 Task: Look for products in the category "Permesan" from Belgioioso only.
Action: Mouse moved to (982, 351)
Screenshot: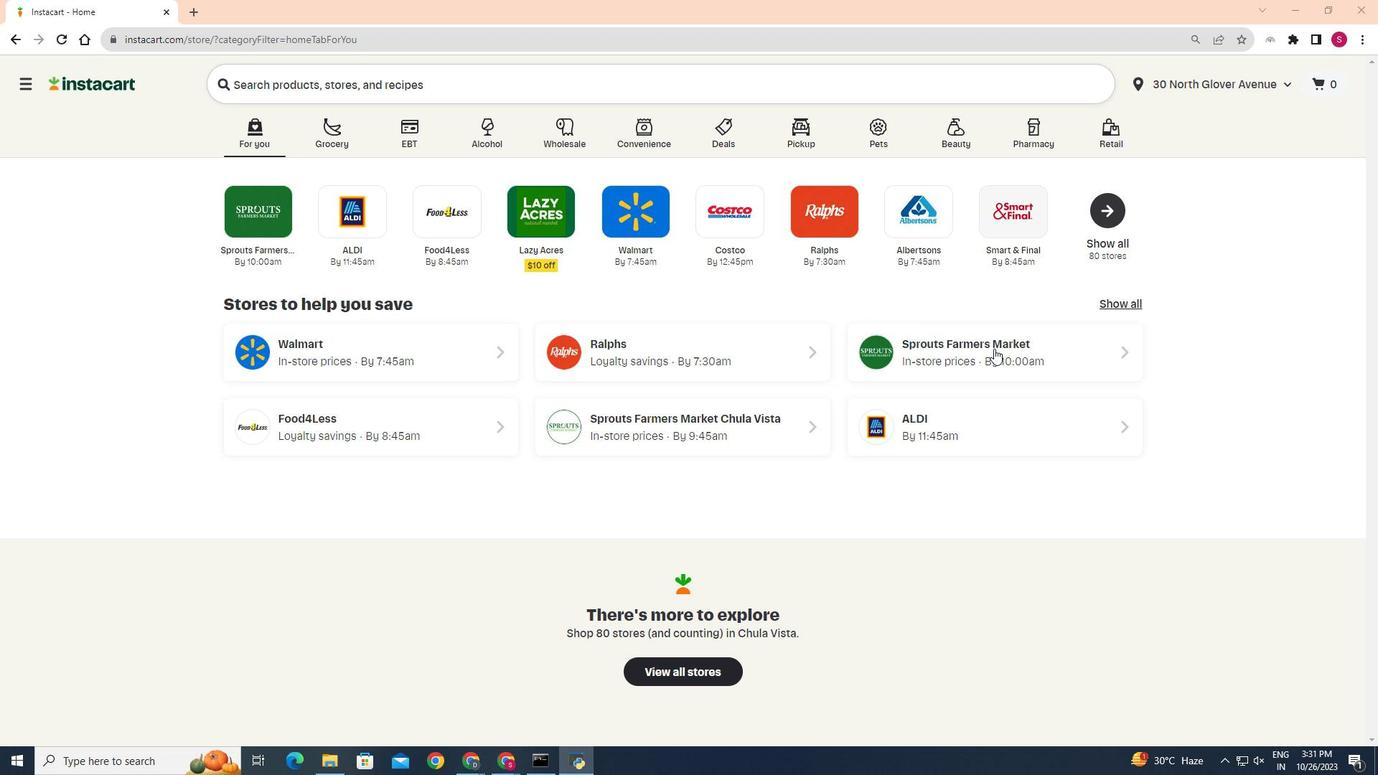 
Action: Mouse pressed left at (982, 351)
Screenshot: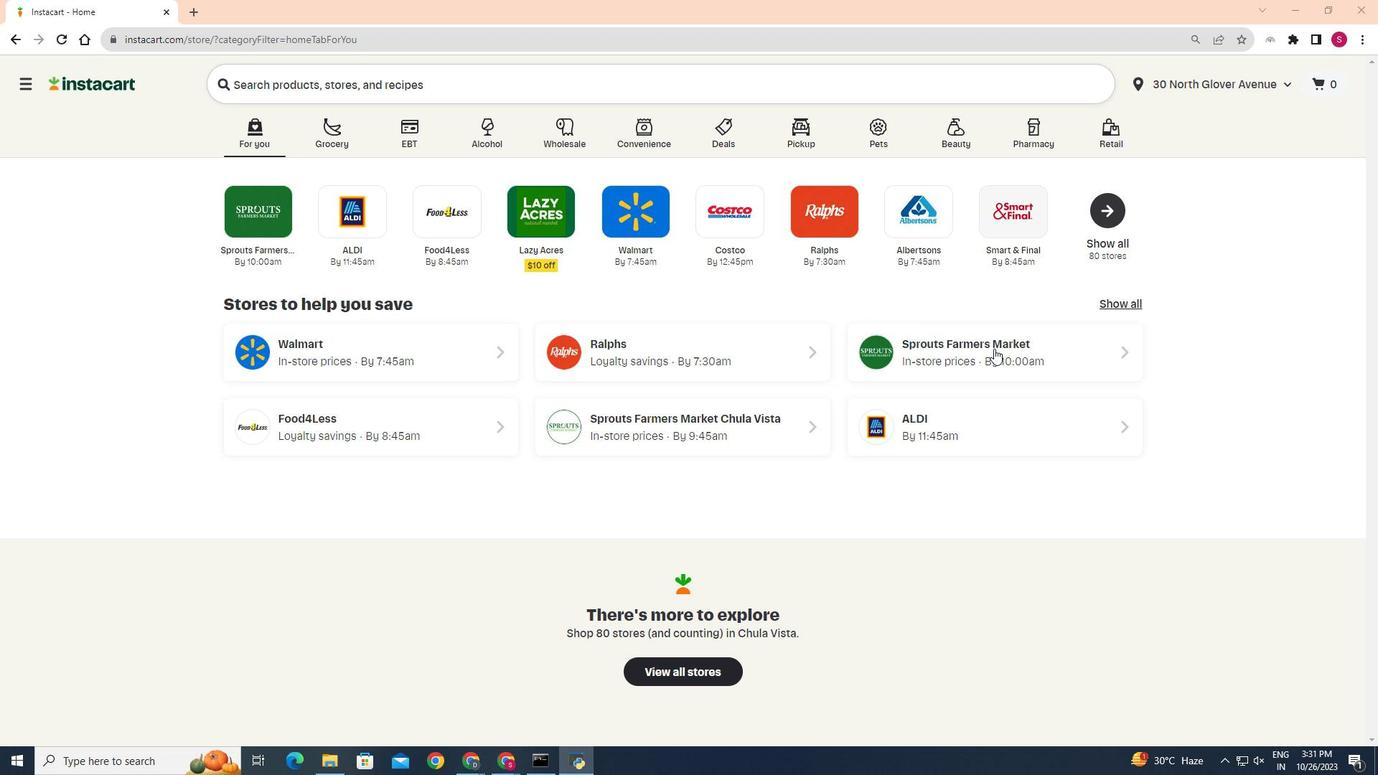
Action: Mouse moved to (55, 582)
Screenshot: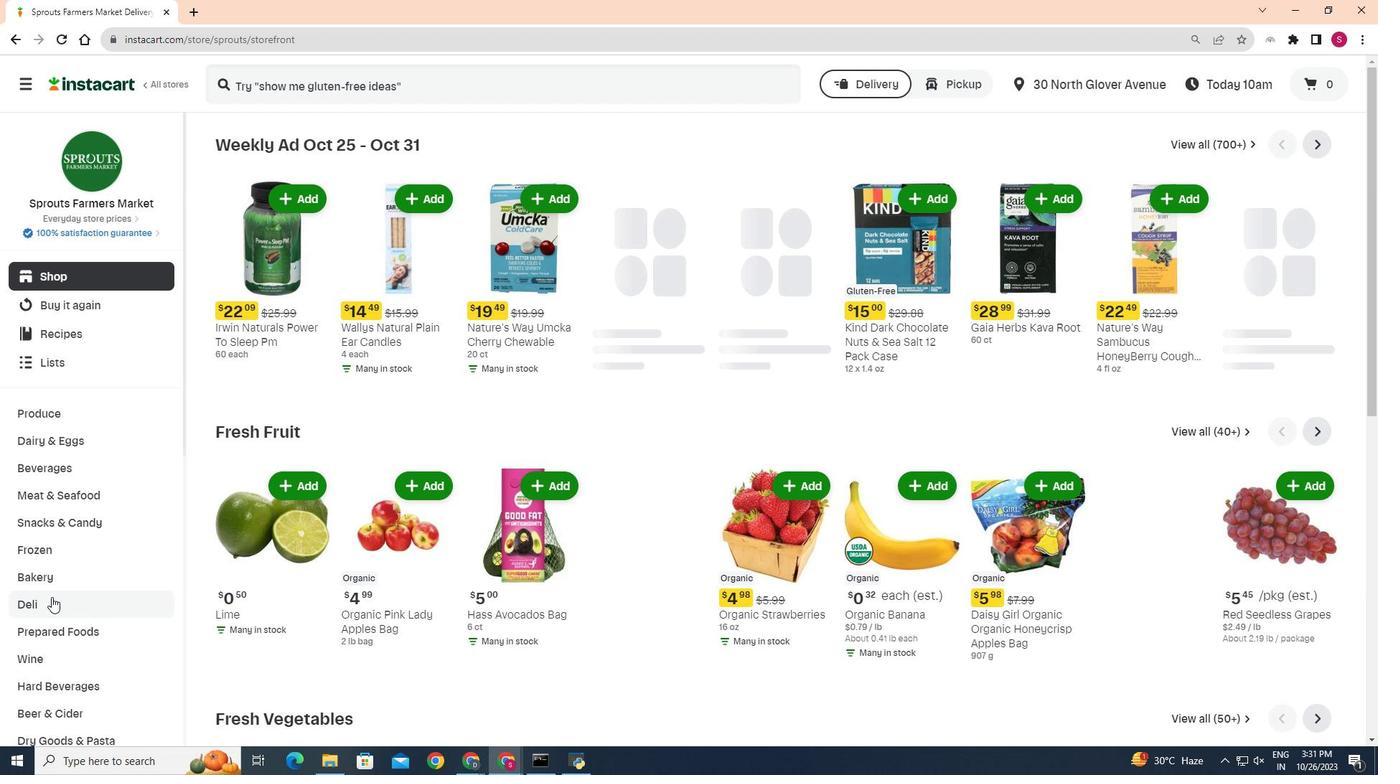 
Action: Mouse pressed left at (55, 582)
Screenshot: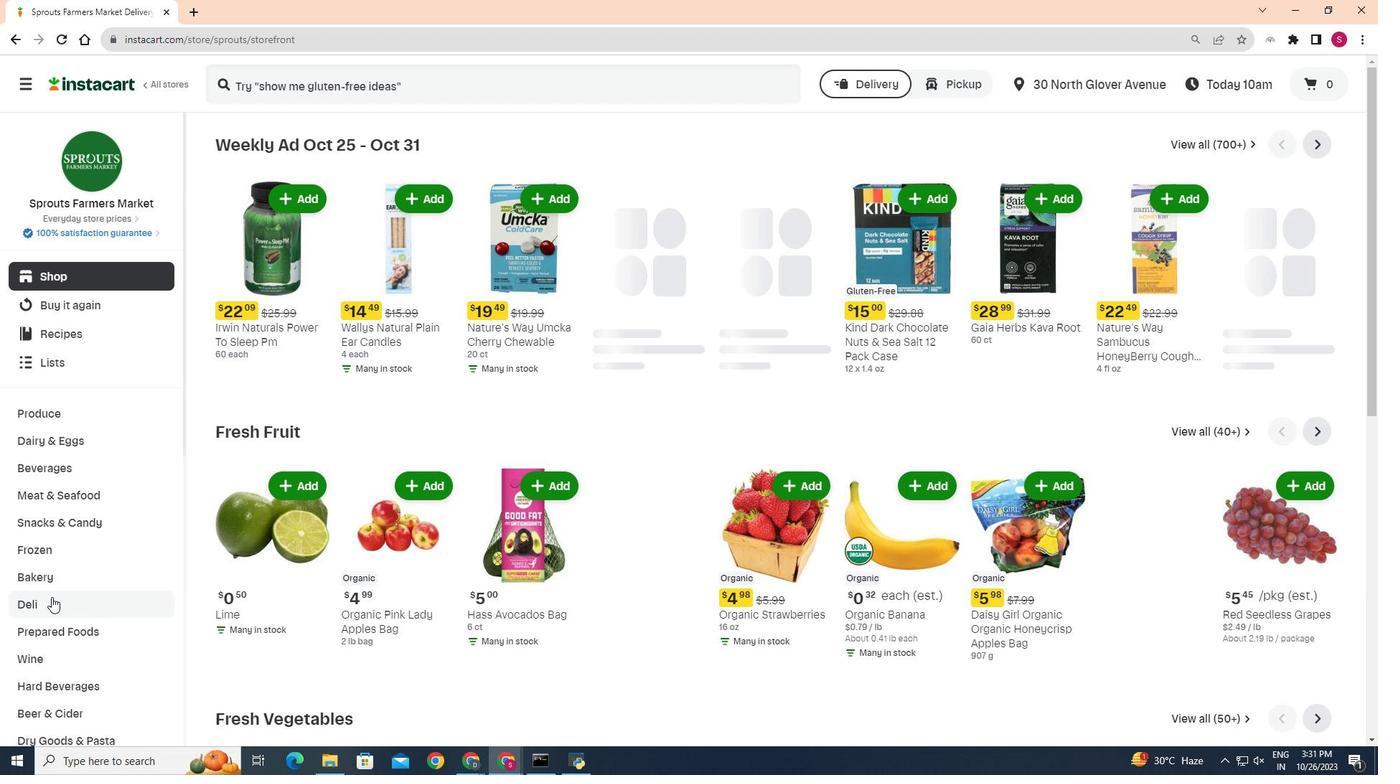 
Action: Mouse moved to (376, 195)
Screenshot: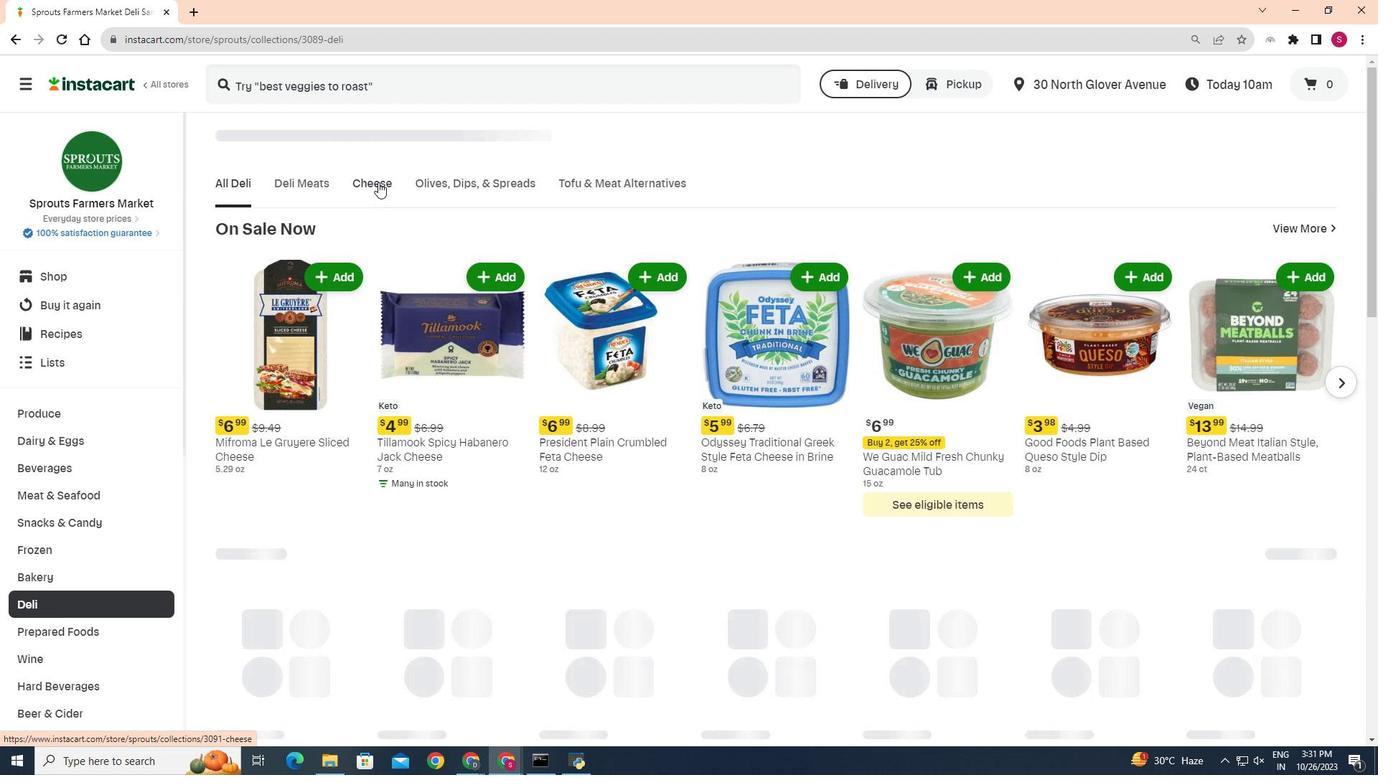 
Action: Mouse pressed left at (376, 195)
Screenshot: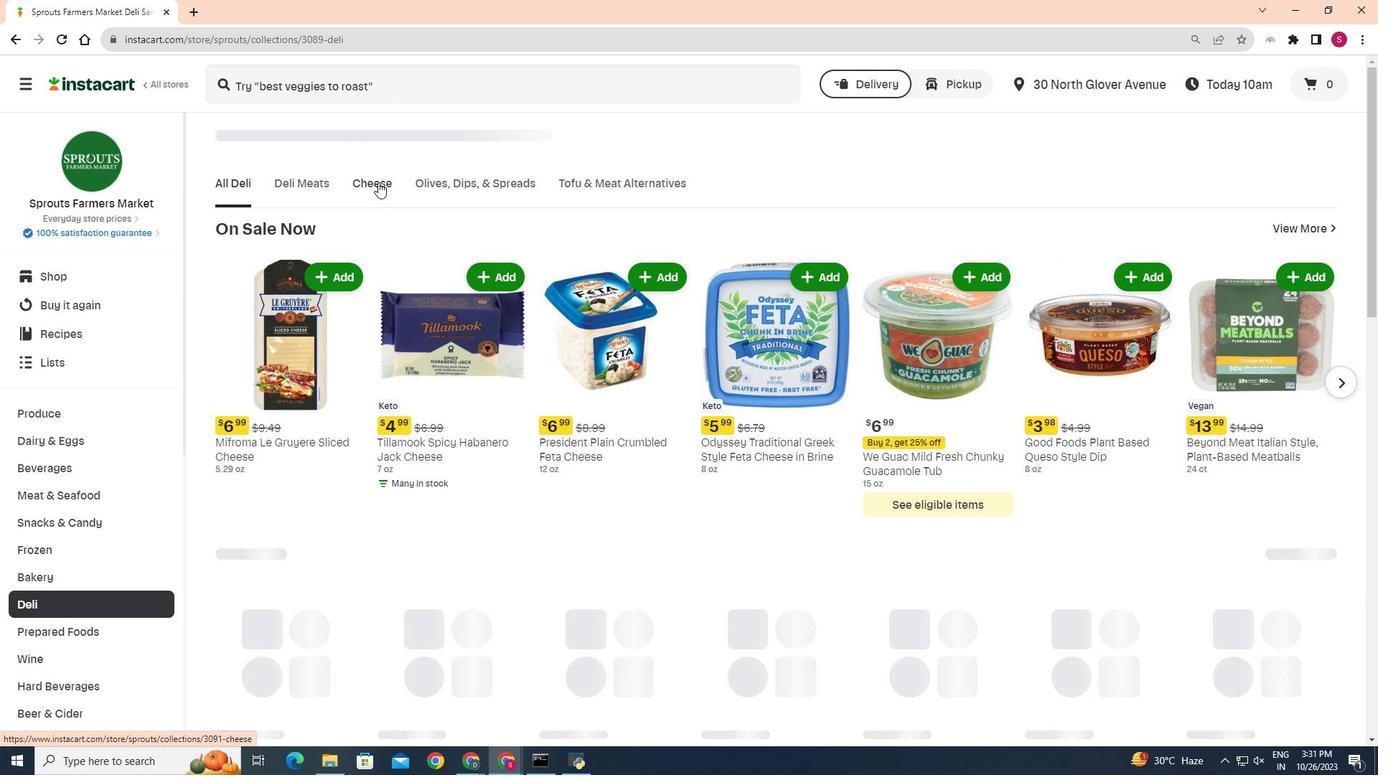 
Action: Mouse moved to (709, 251)
Screenshot: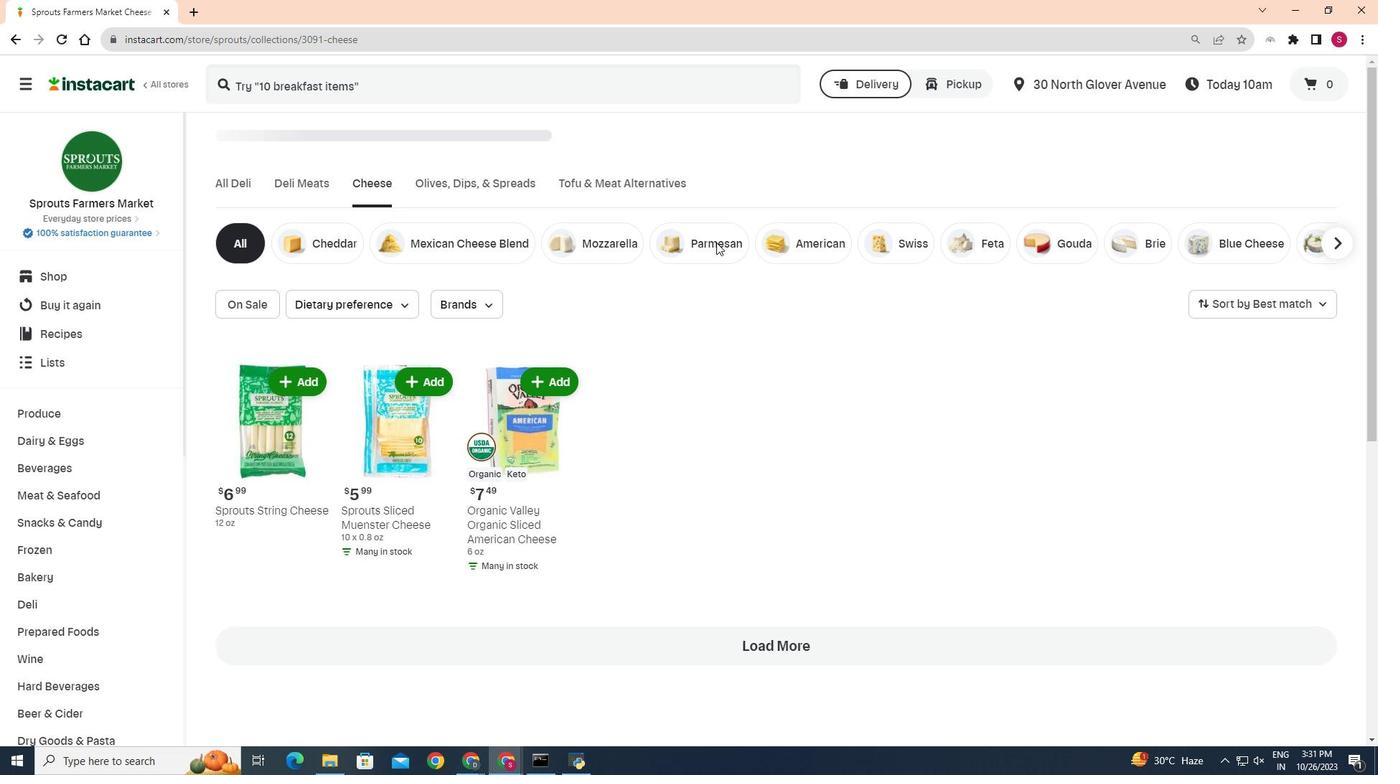 
Action: Mouse pressed left at (709, 251)
Screenshot: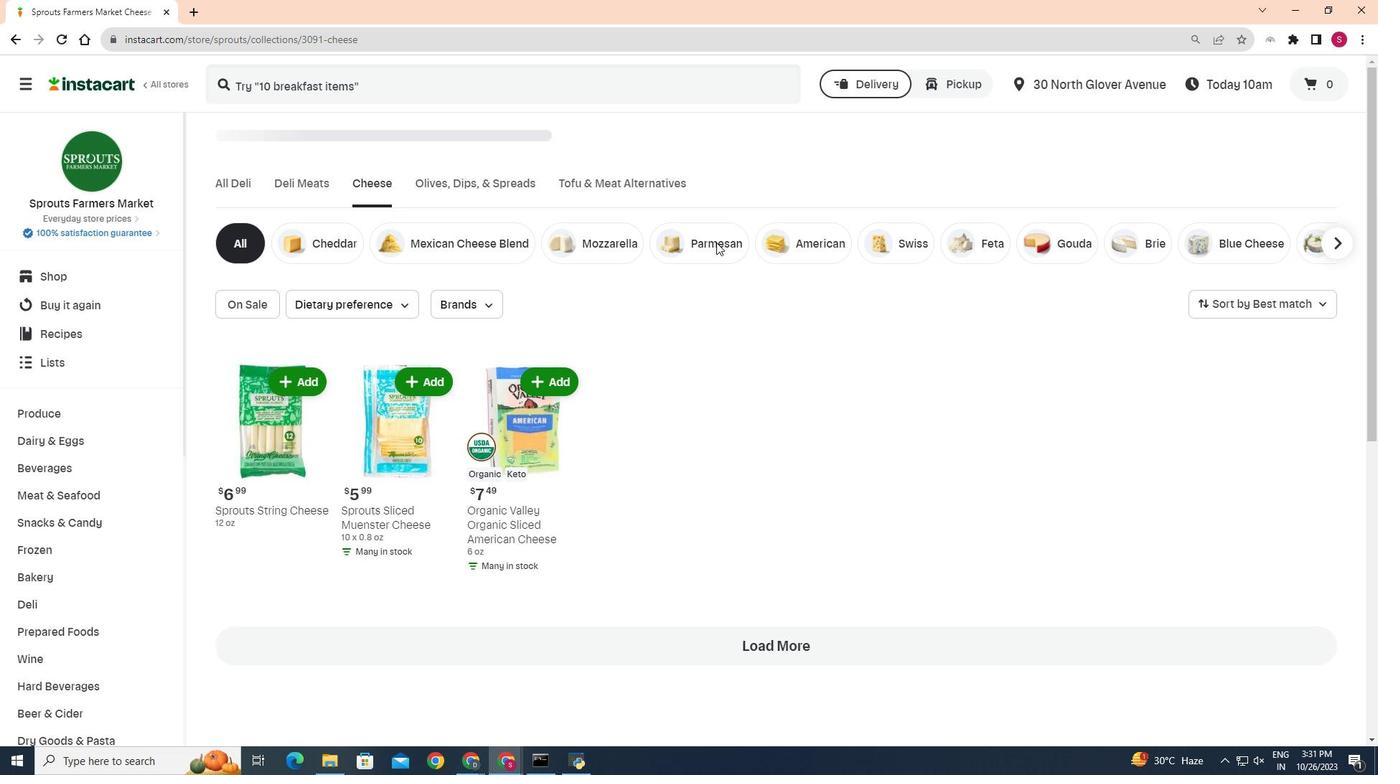 
Action: Mouse moved to (707, 259)
Screenshot: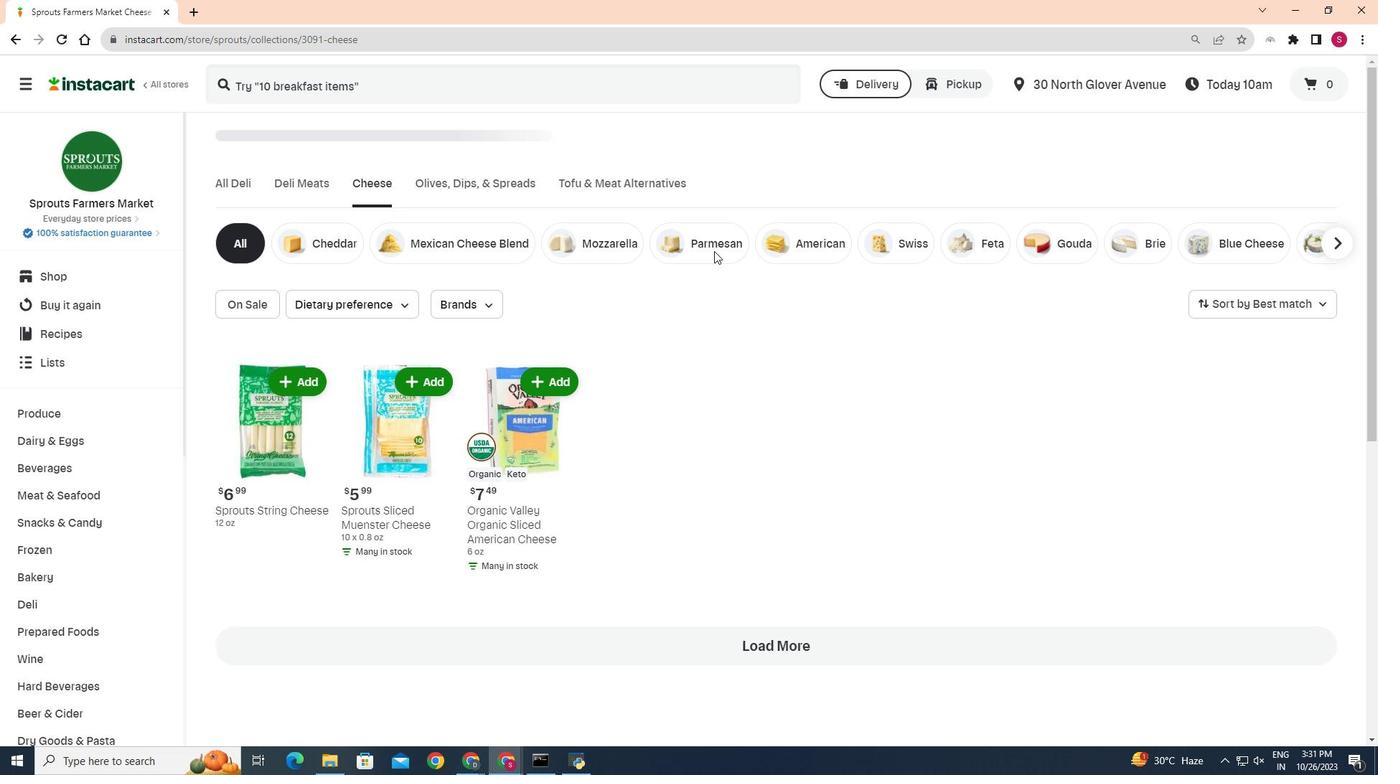 
Action: Mouse pressed left at (707, 259)
Screenshot: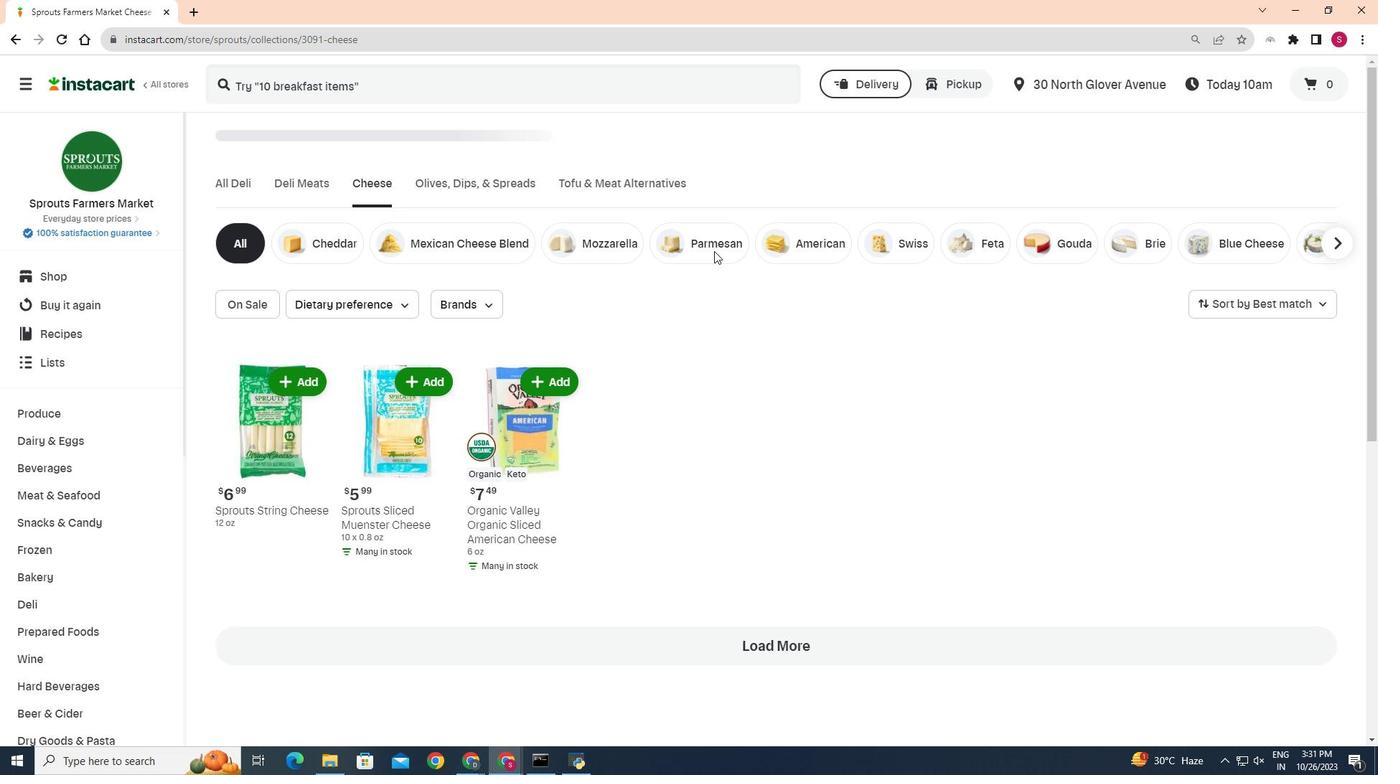 
Action: Mouse moved to (691, 258)
Screenshot: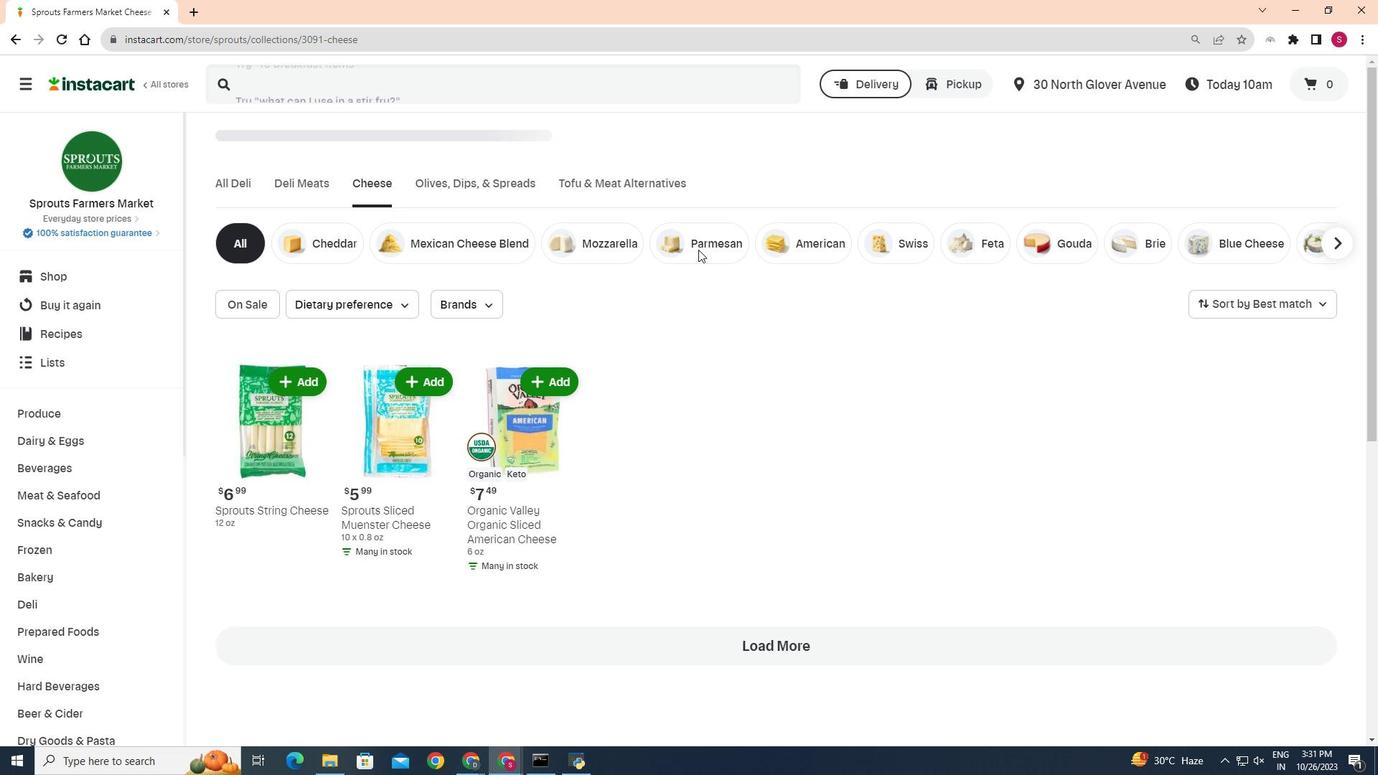 
Action: Mouse pressed left at (691, 258)
Screenshot: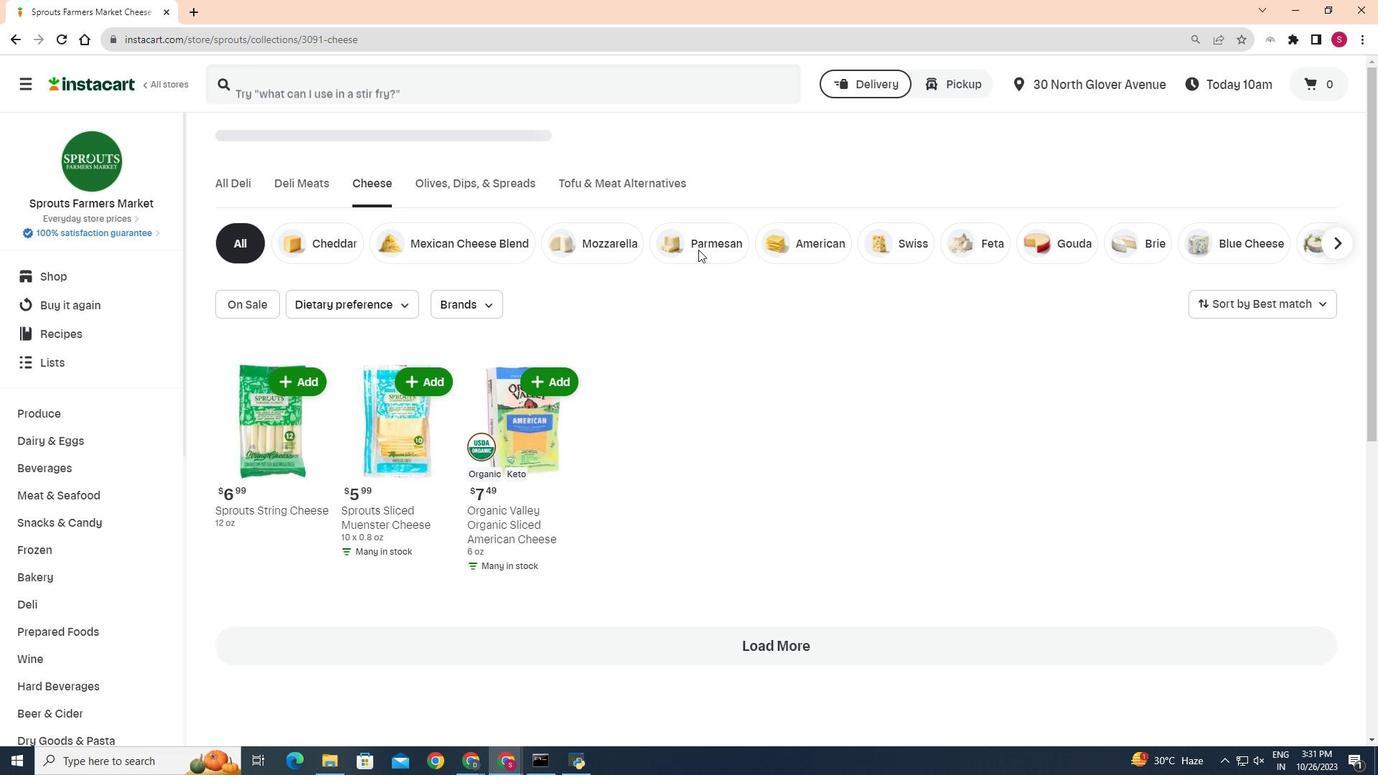 
Action: Mouse moved to (704, 254)
Screenshot: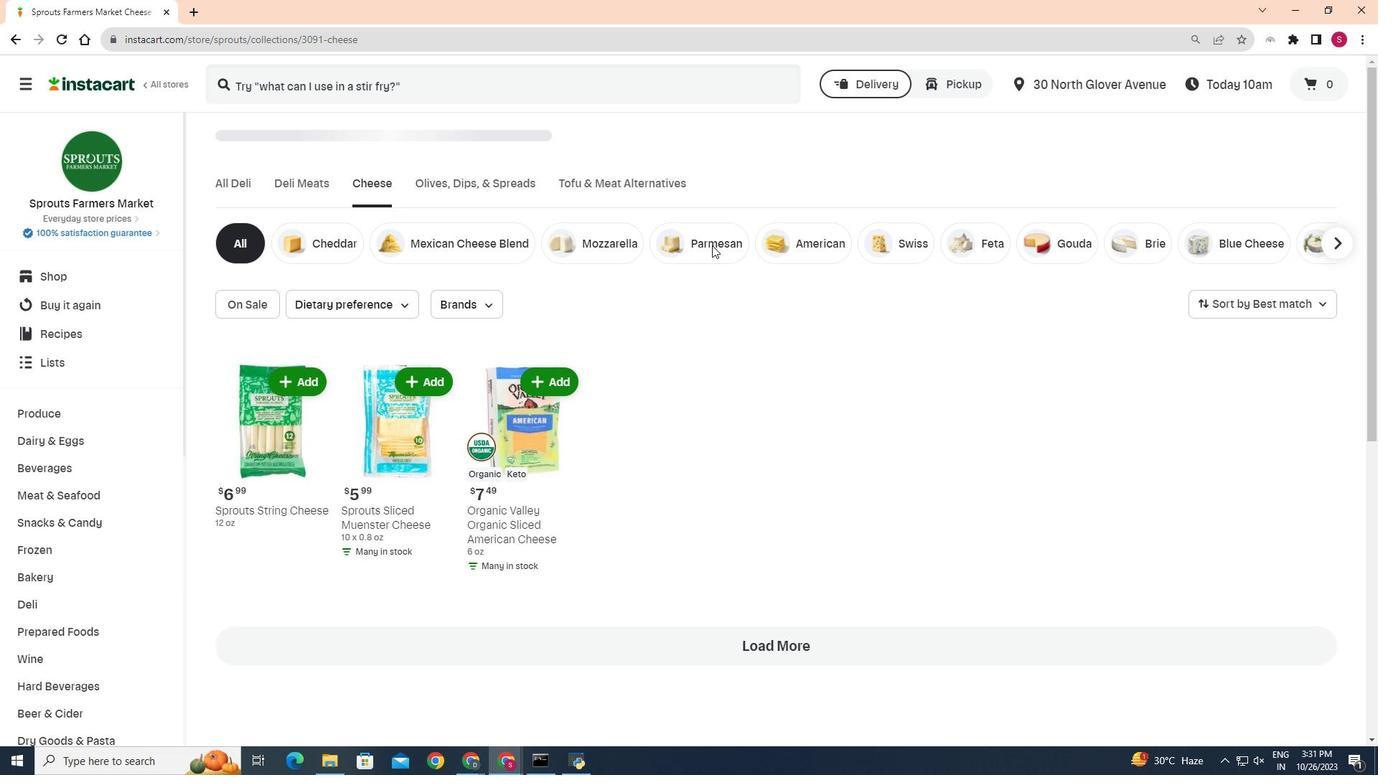 
Action: Mouse pressed left at (704, 254)
Screenshot: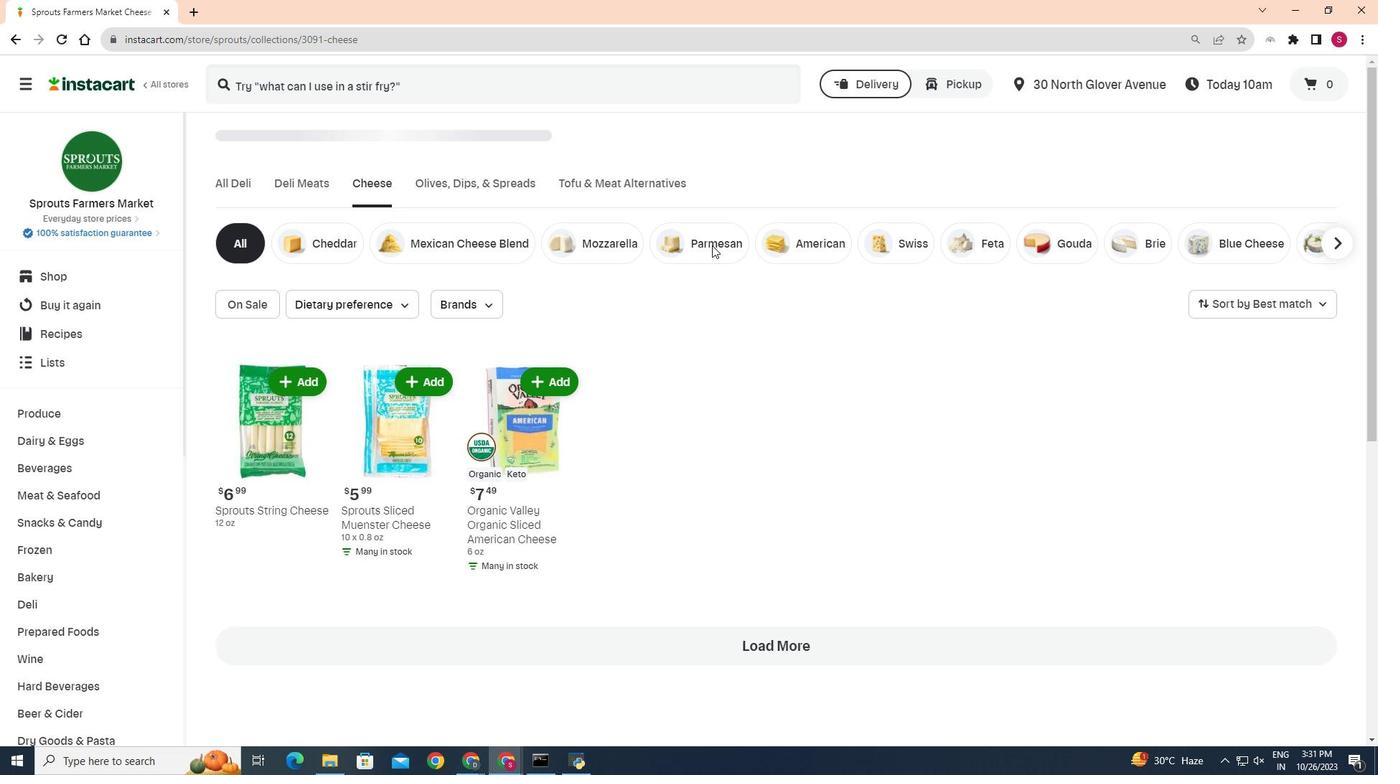
Action: Mouse moved to (704, 266)
Screenshot: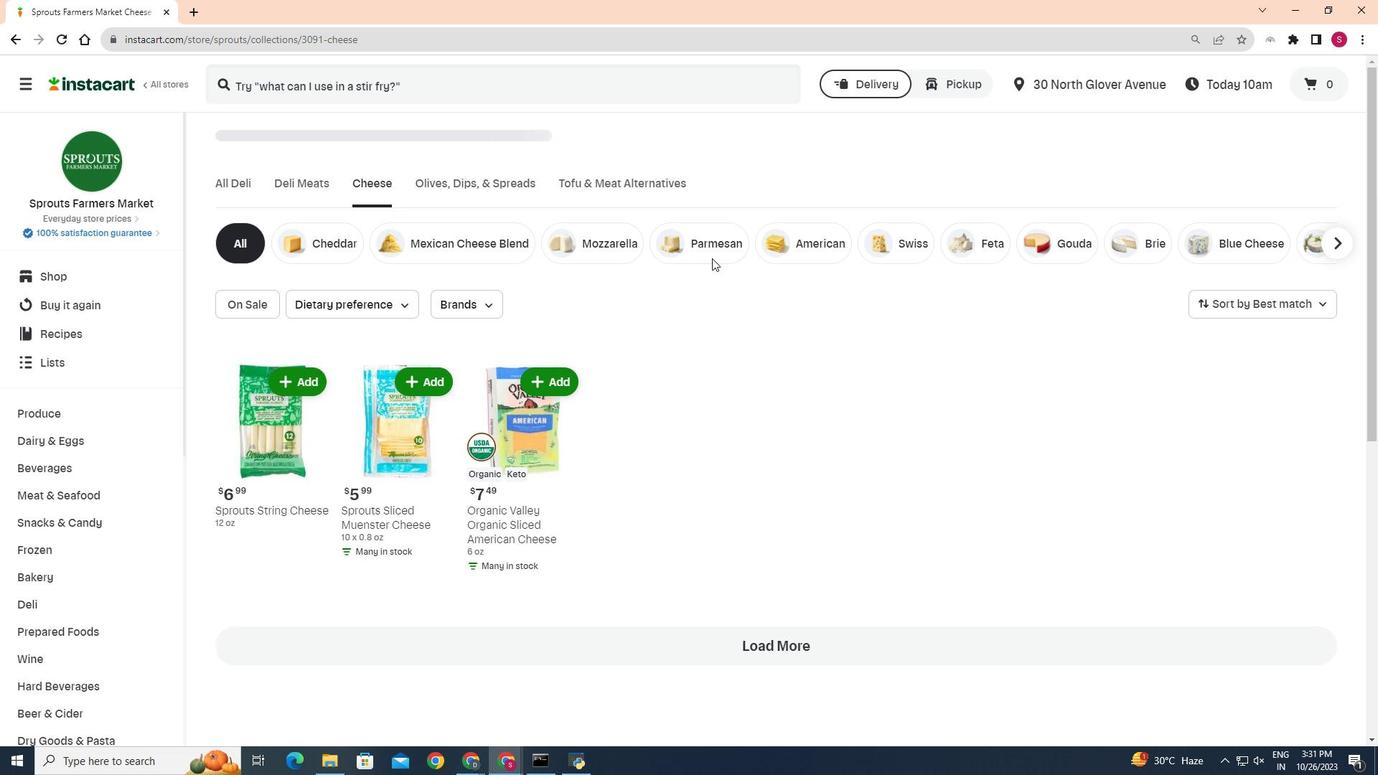
Action: Mouse pressed left at (704, 266)
Screenshot: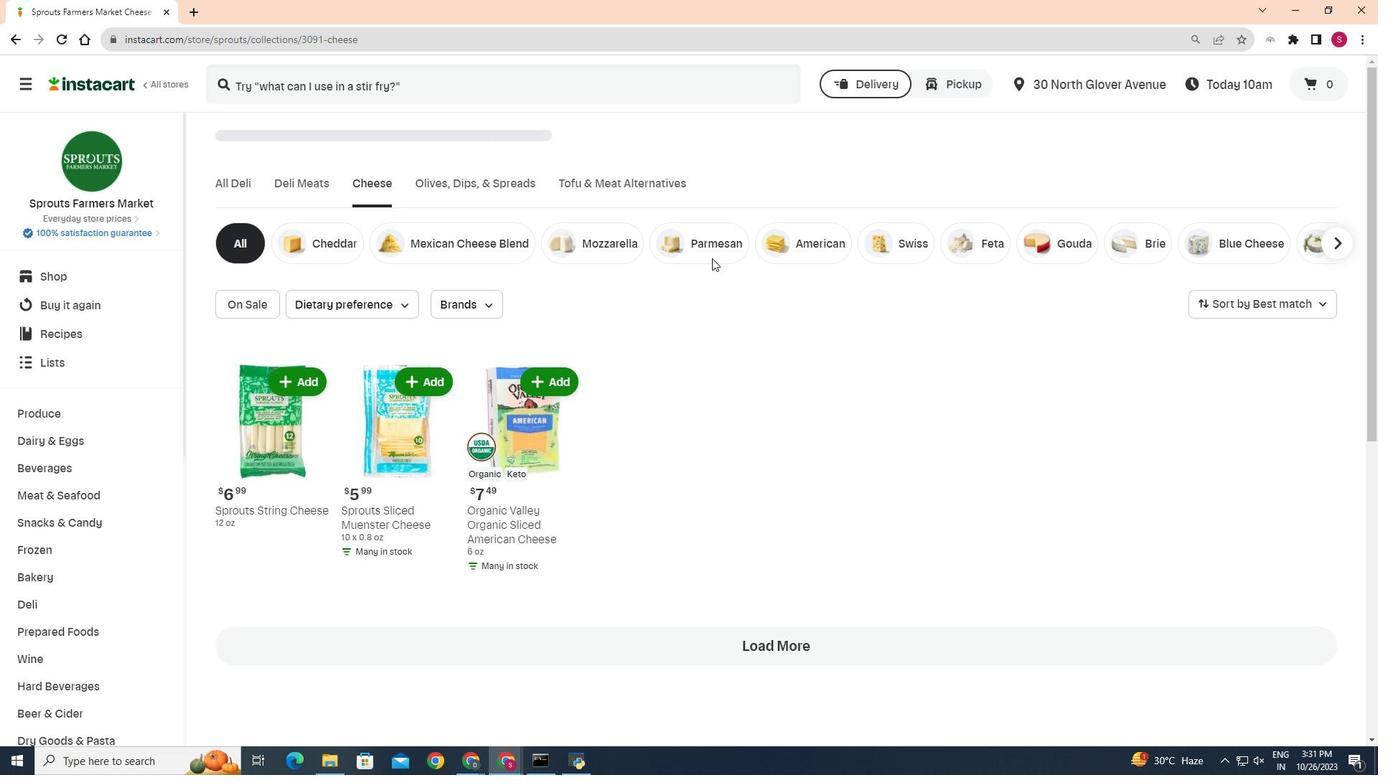 
Action: Mouse moved to (424, 312)
Screenshot: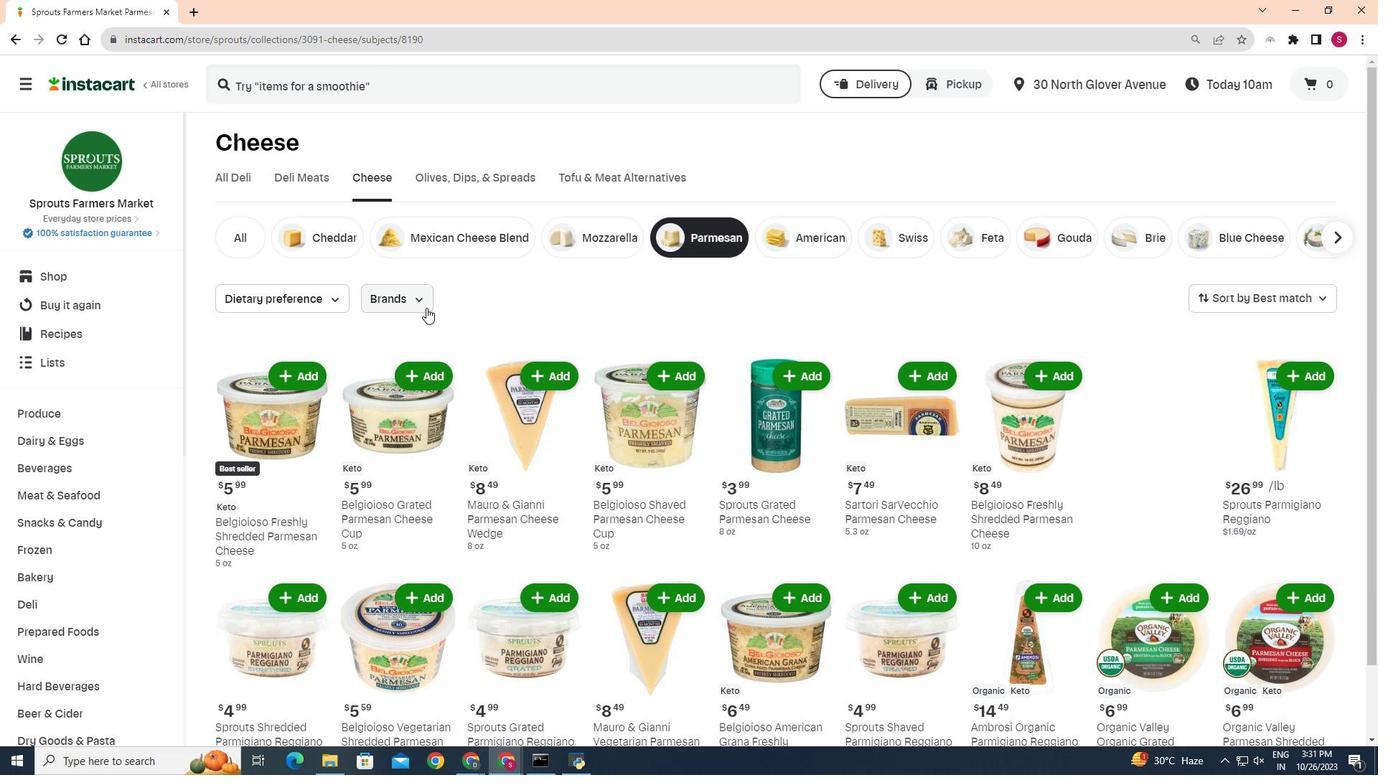 
Action: Mouse pressed left at (424, 312)
Screenshot: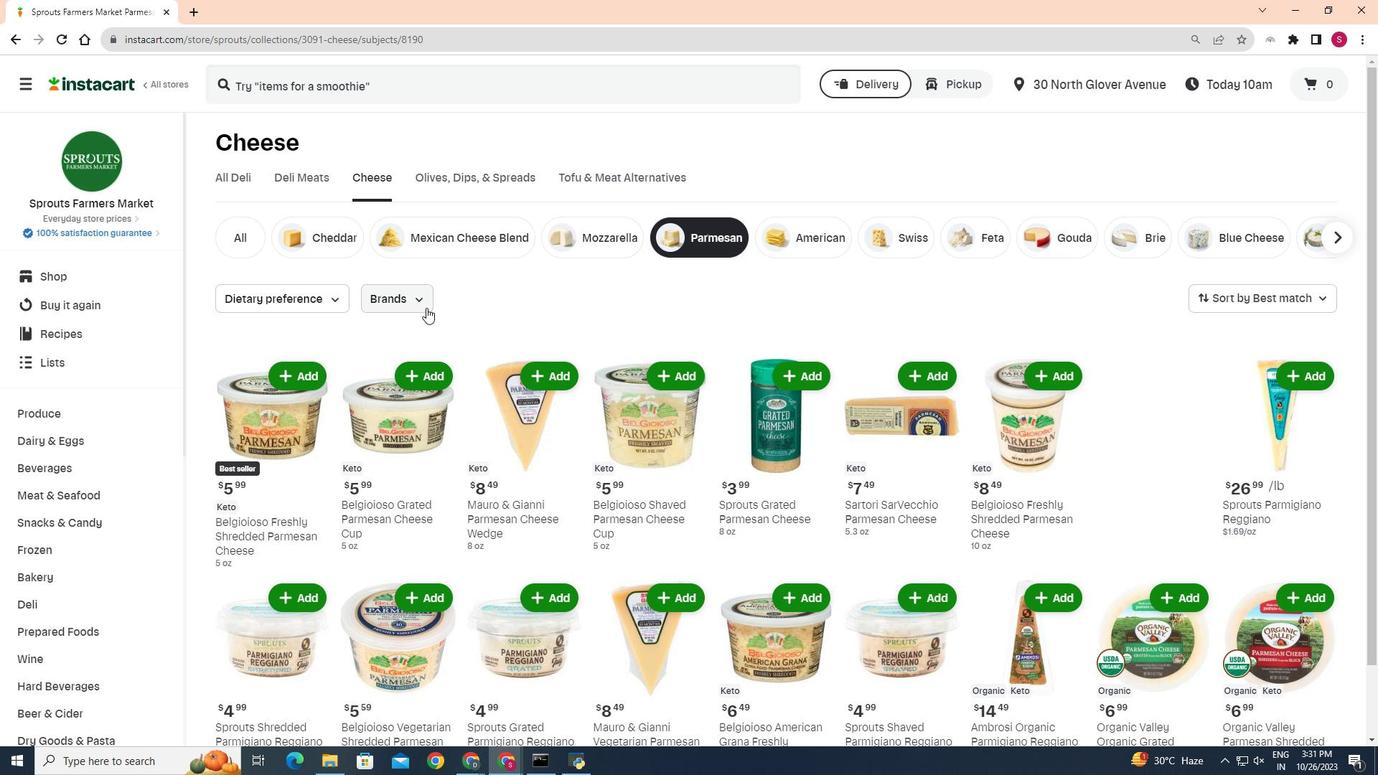 
Action: Mouse moved to (380, 384)
Screenshot: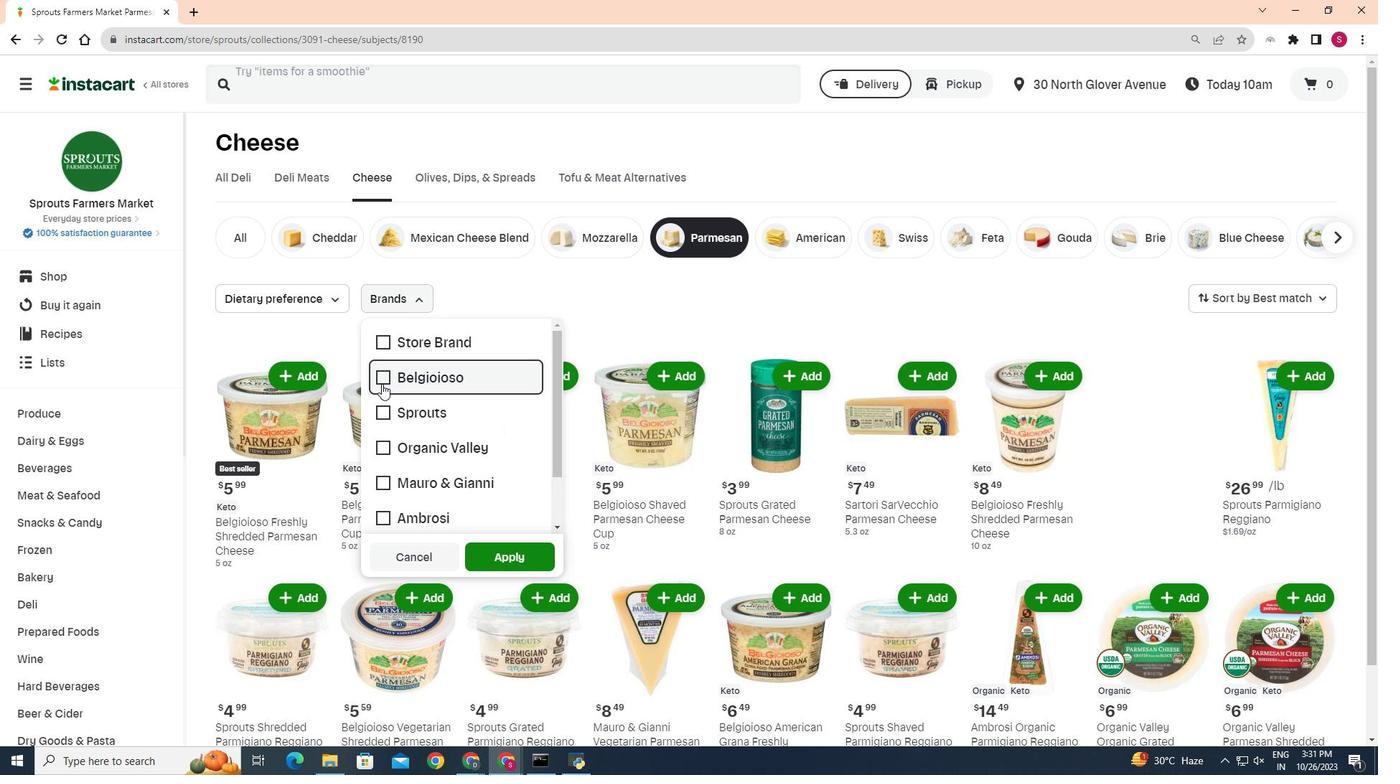 
Action: Mouse pressed left at (380, 384)
Screenshot: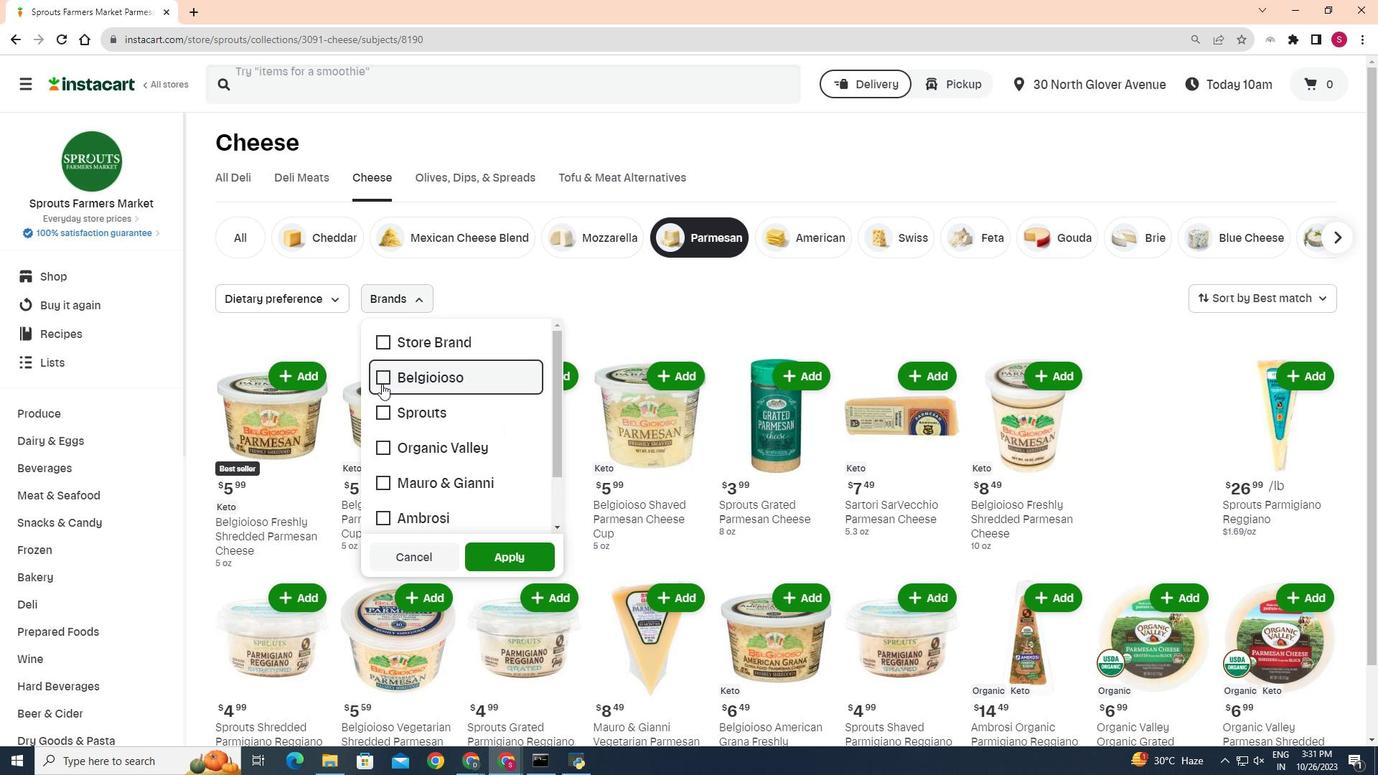 
Action: Mouse moved to (498, 549)
Screenshot: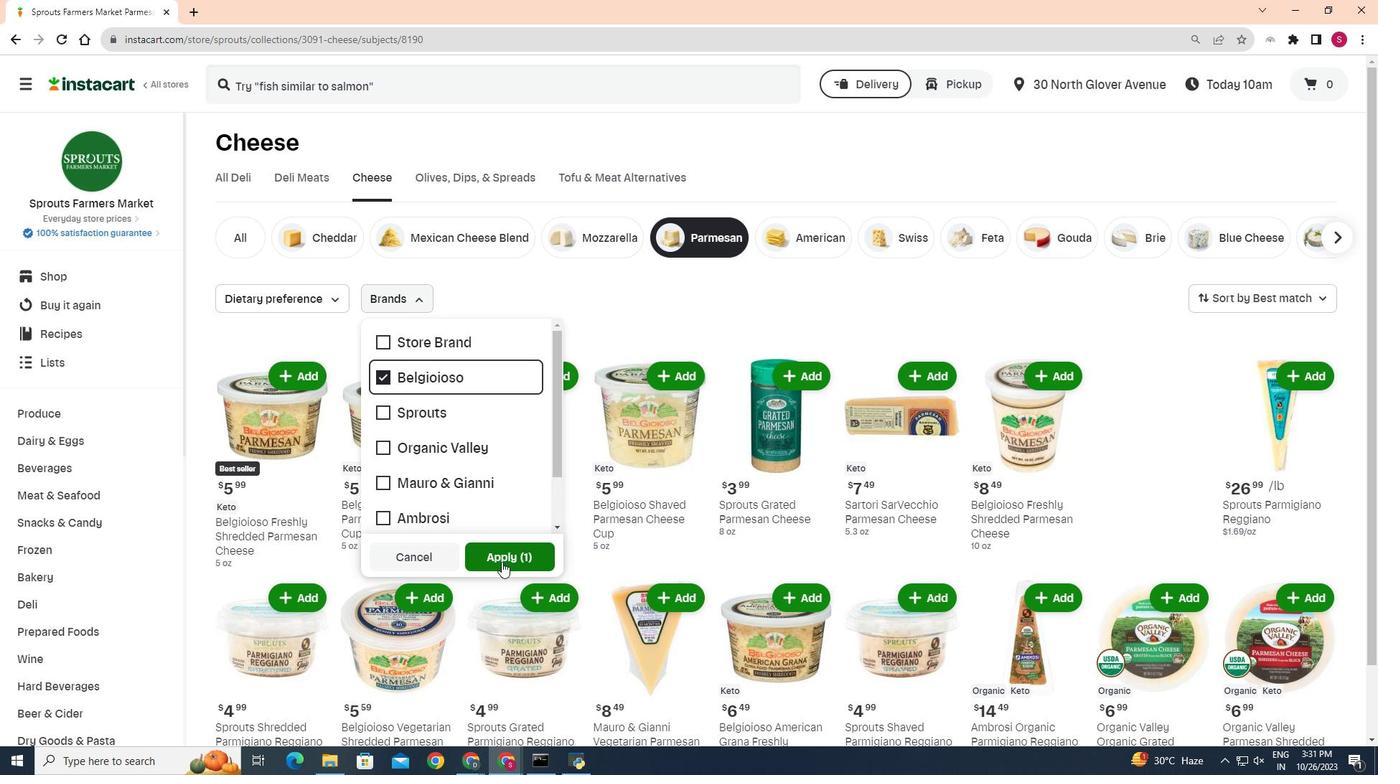 
Action: Mouse pressed left at (498, 549)
Screenshot: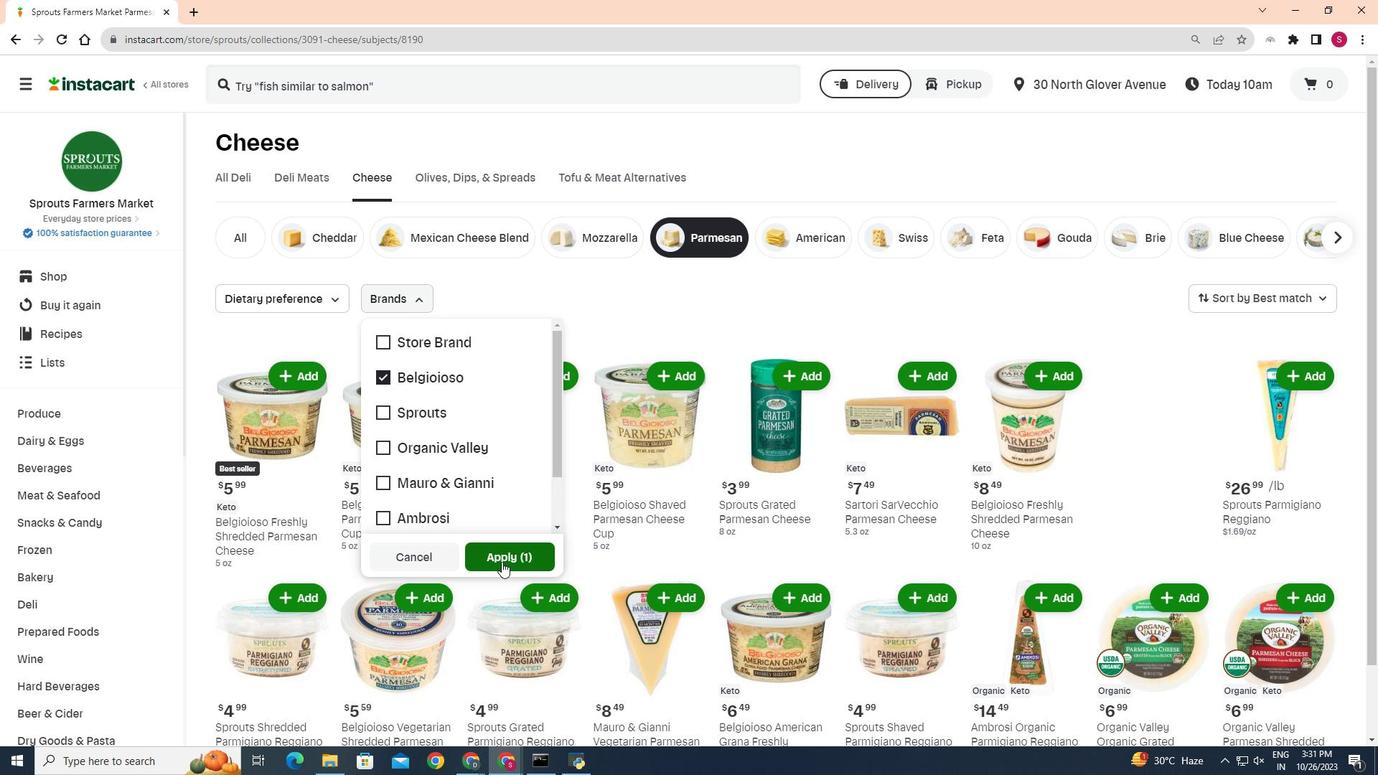
Action: Mouse moved to (982, 462)
Screenshot: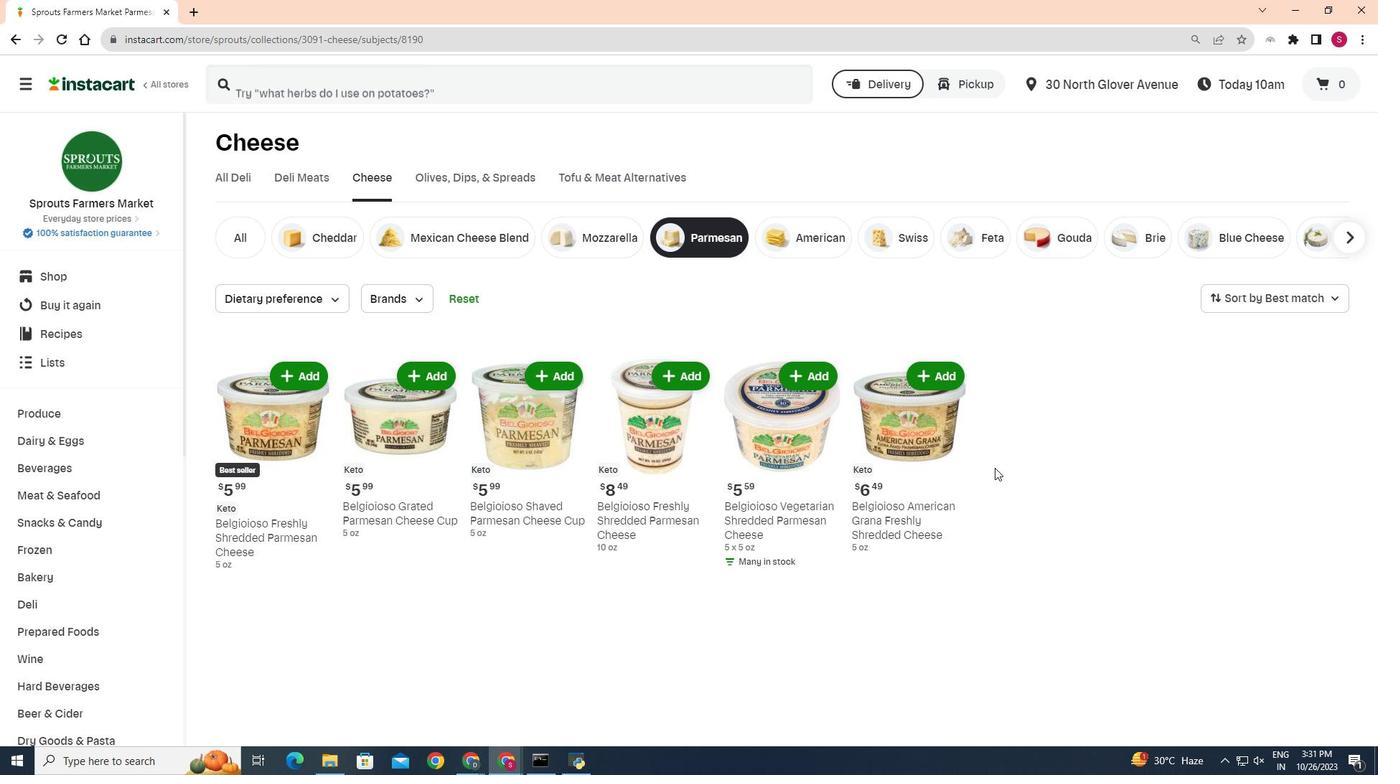 
